 Task: Look for products in the category "Baby Food & Drinks" from Serenity Kids only.
Action: Mouse moved to (293, 132)
Screenshot: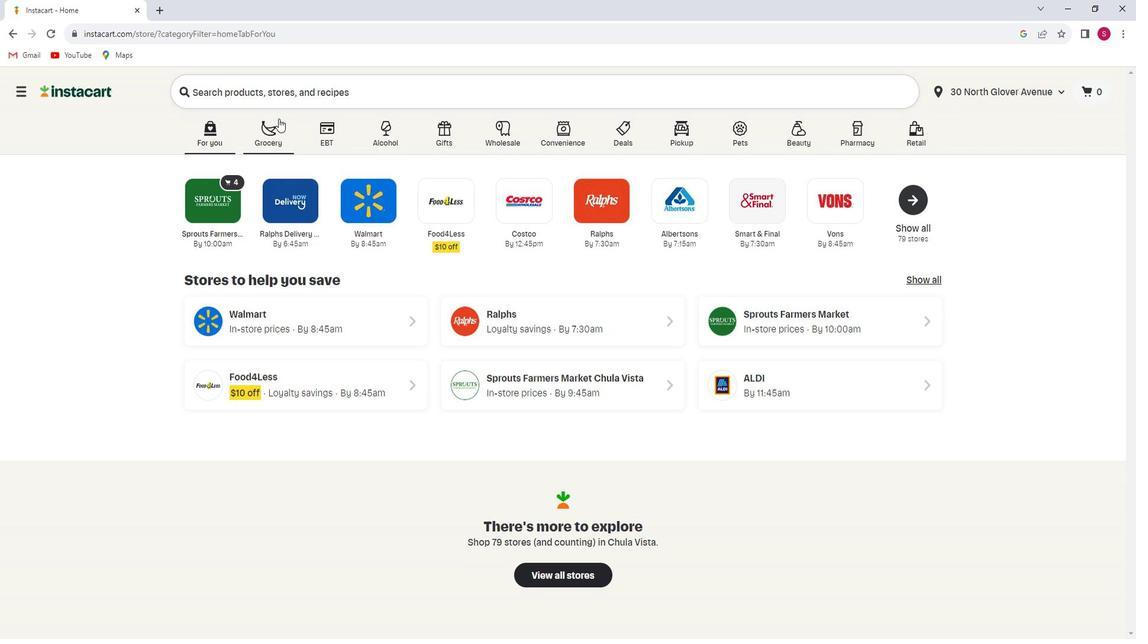 
Action: Mouse pressed left at (293, 132)
Screenshot: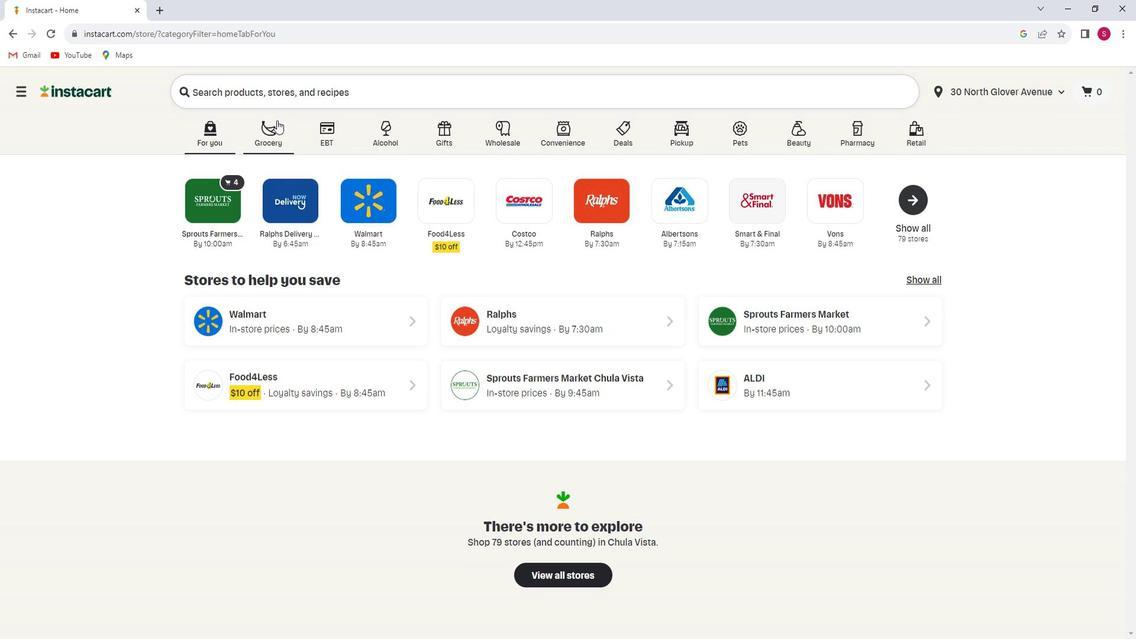 
Action: Mouse moved to (276, 358)
Screenshot: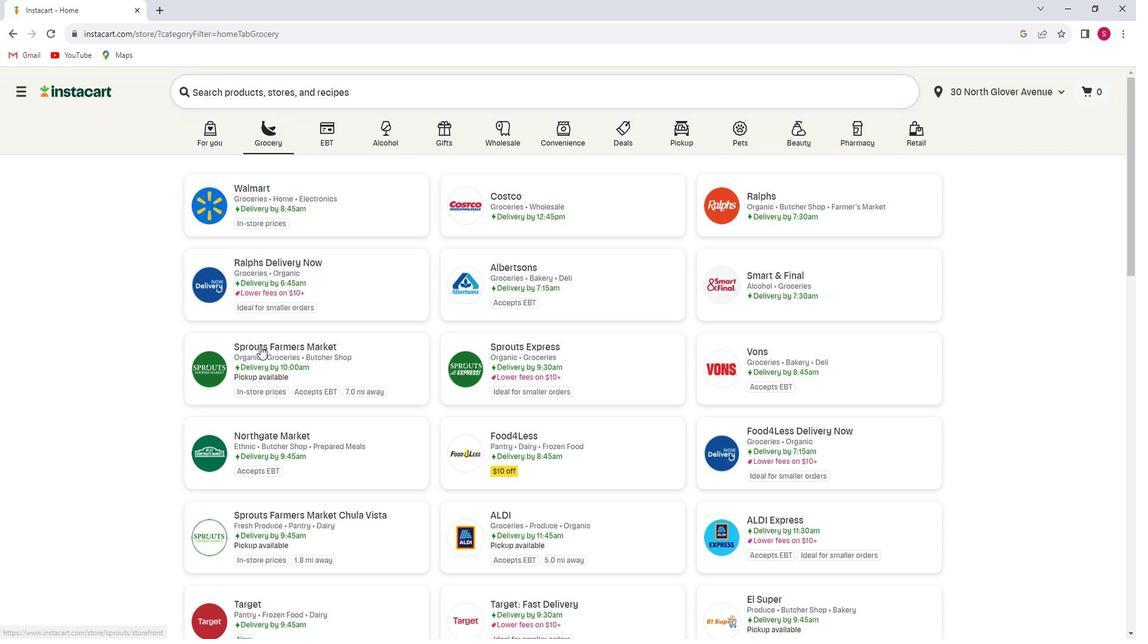 
Action: Mouse pressed left at (276, 358)
Screenshot: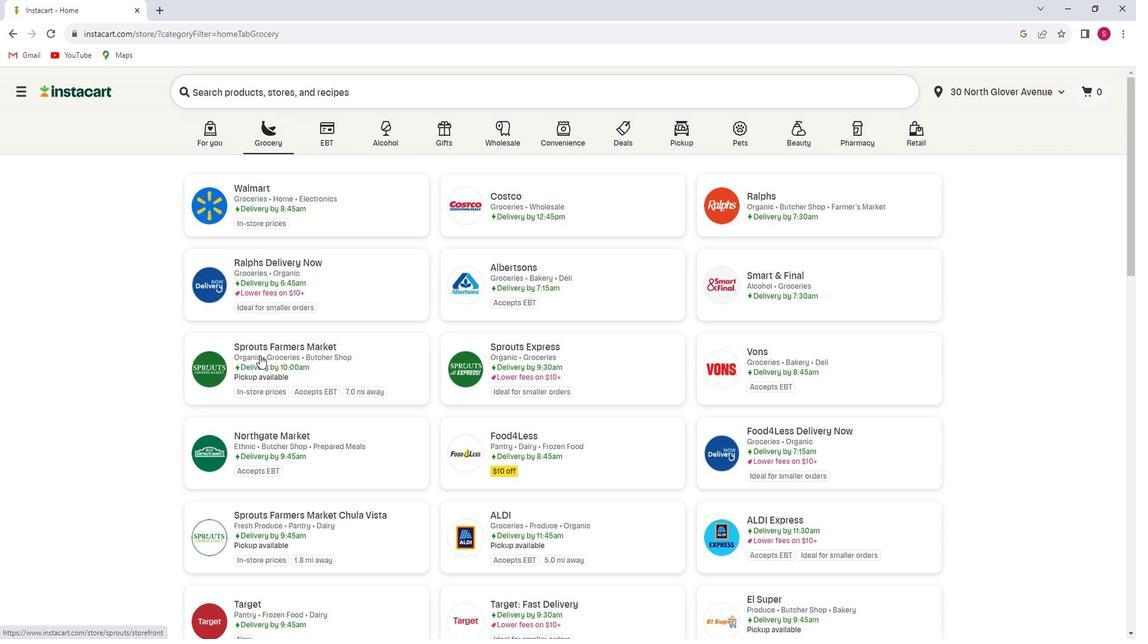 
Action: Mouse moved to (127, 370)
Screenshot: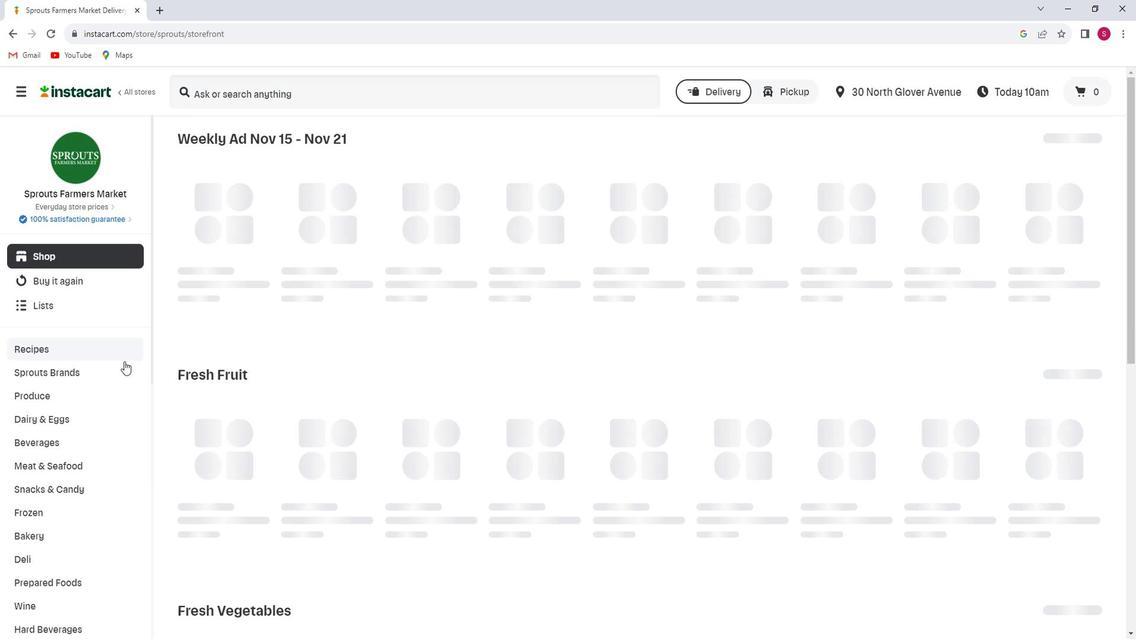 
Action: Mouse scrolled (127, 369) with delta (0, 0)
Screenshot: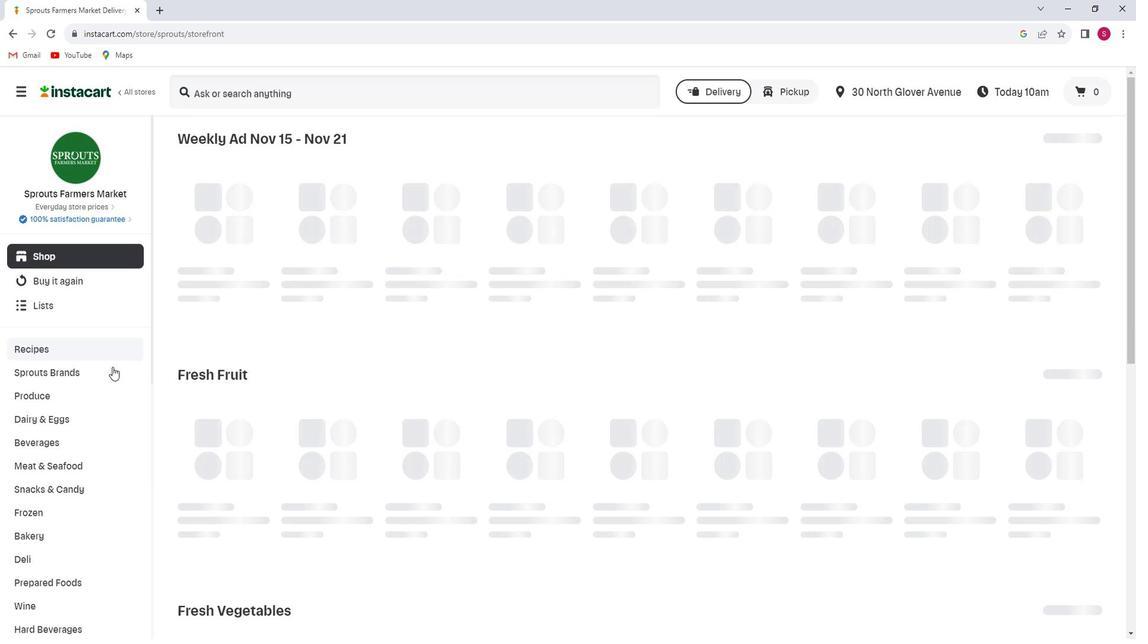
Action: Mouse scrolled (127, 369) with delta (0, 0)
Screenshot: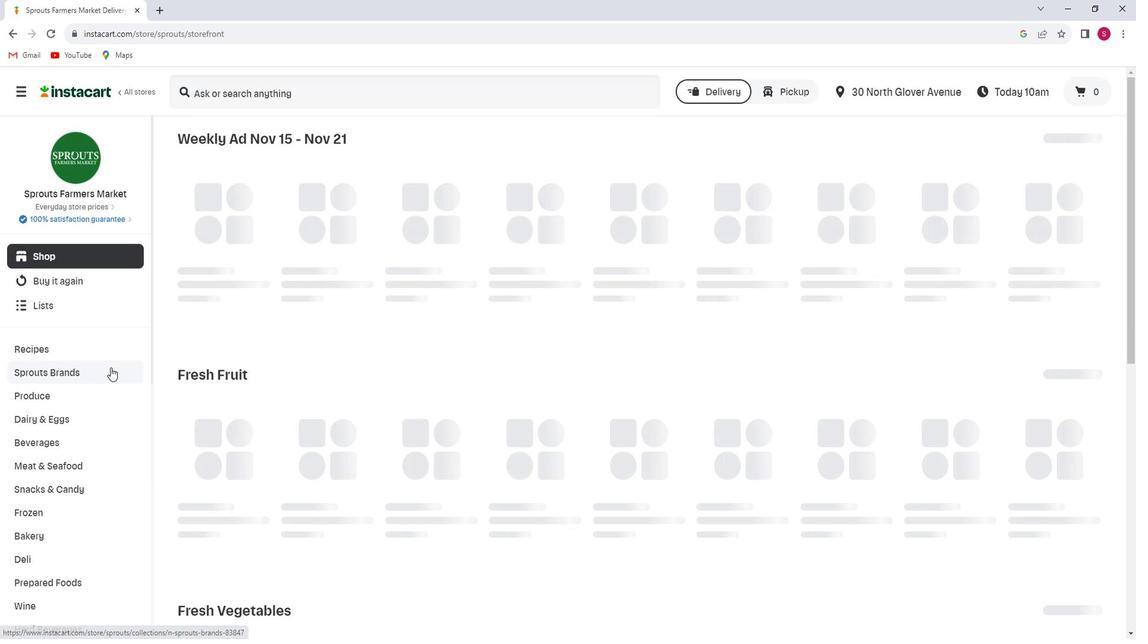 
Action: Mouse scrolled (127, 369) with delta (0, 0)
Screenshot: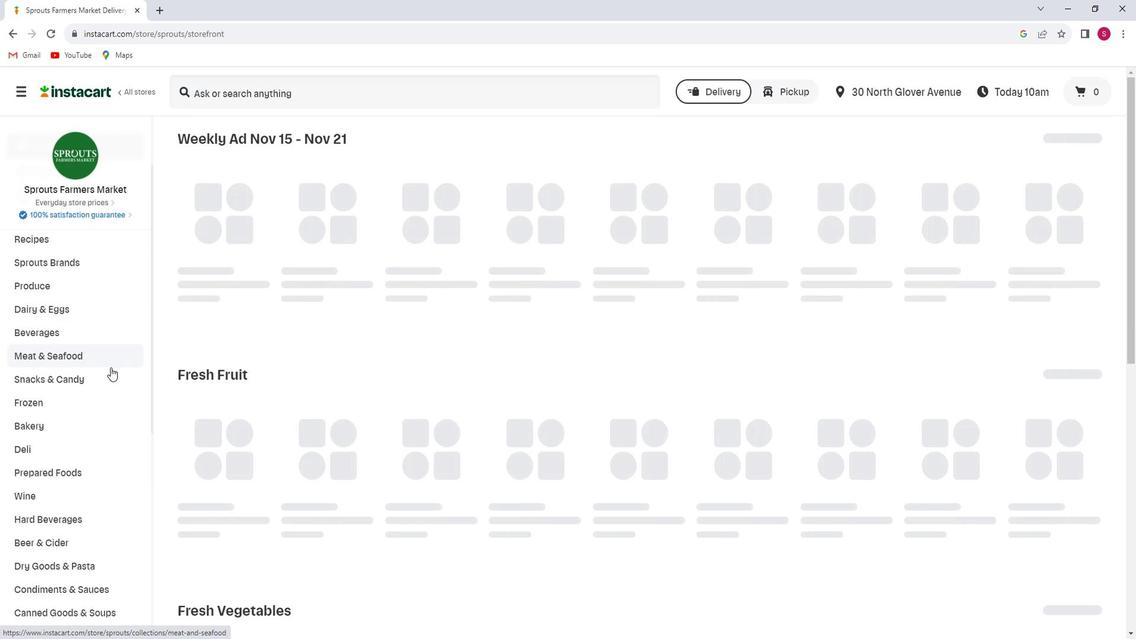 
Action: Mouse scrolled (127, 369) with delta (0, 0)
Screenshot: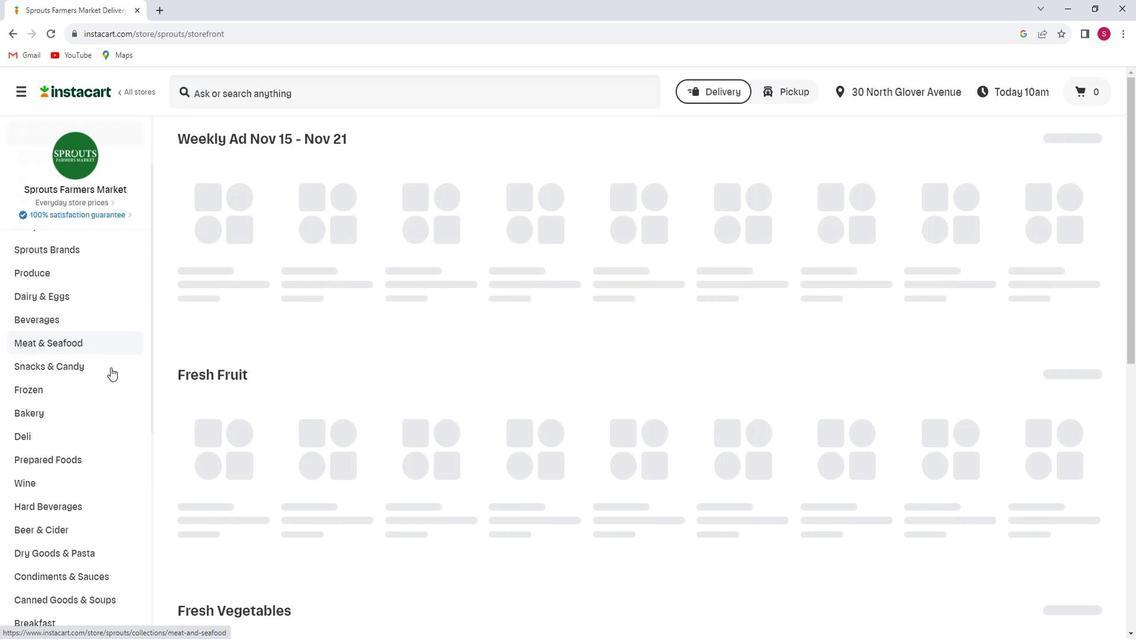 
Action: Mouse scrolled (127, 369) with delta (0, 0)
Screenshot: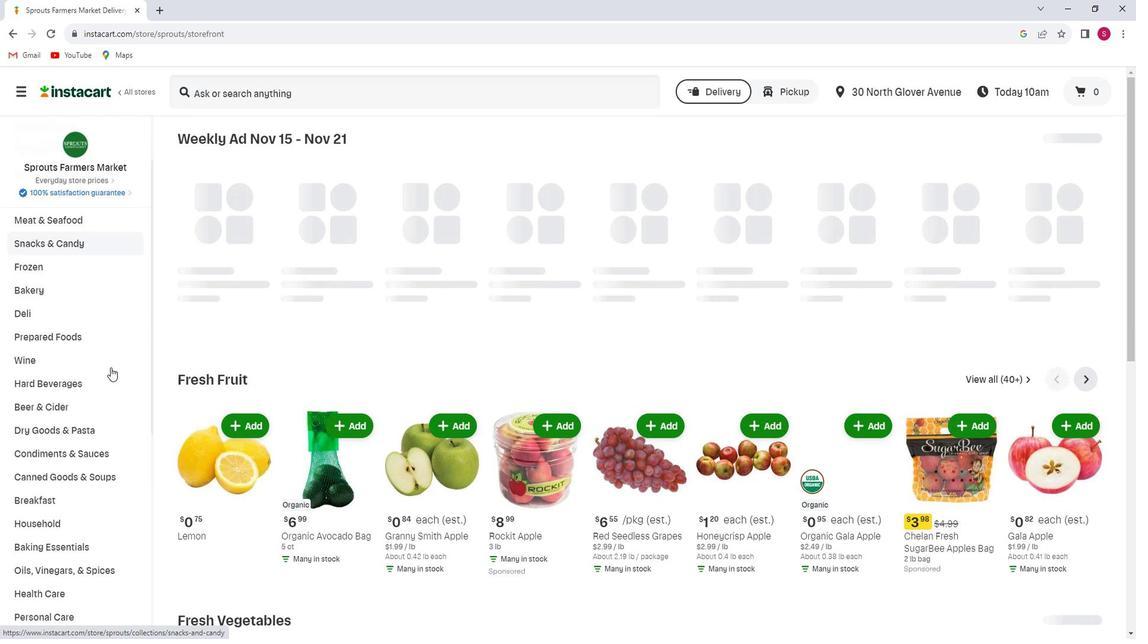 
Action: Mouse scrolled (127, 369) with delta (0, 0)
Screenshot: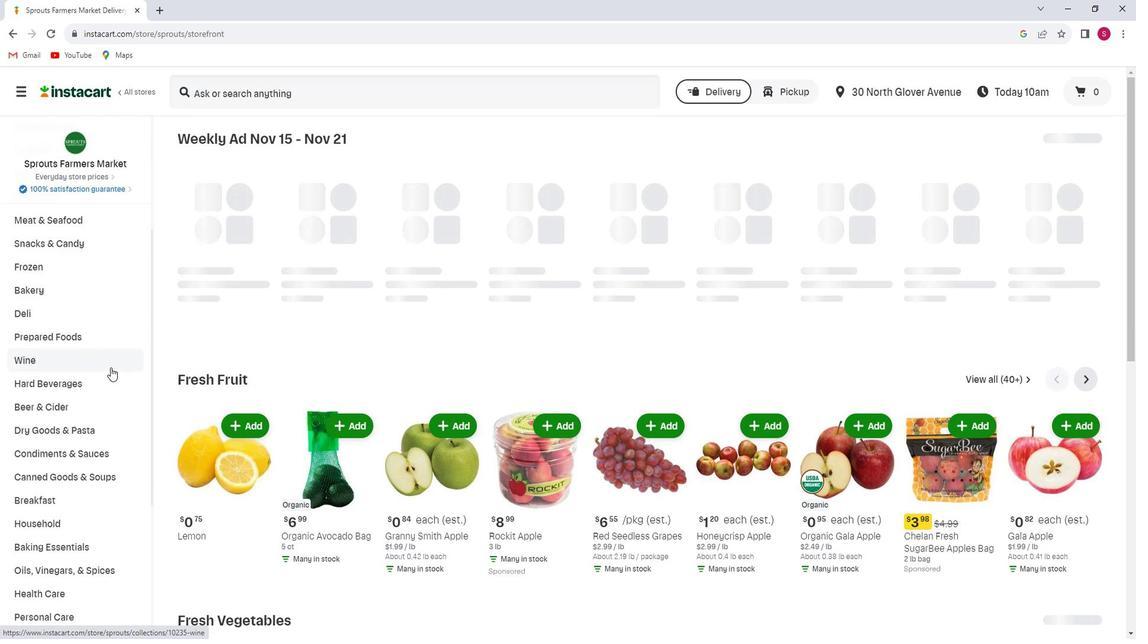 
Action: Mouse scrolled (127, 369) with delta (0, 0)
Screenshot: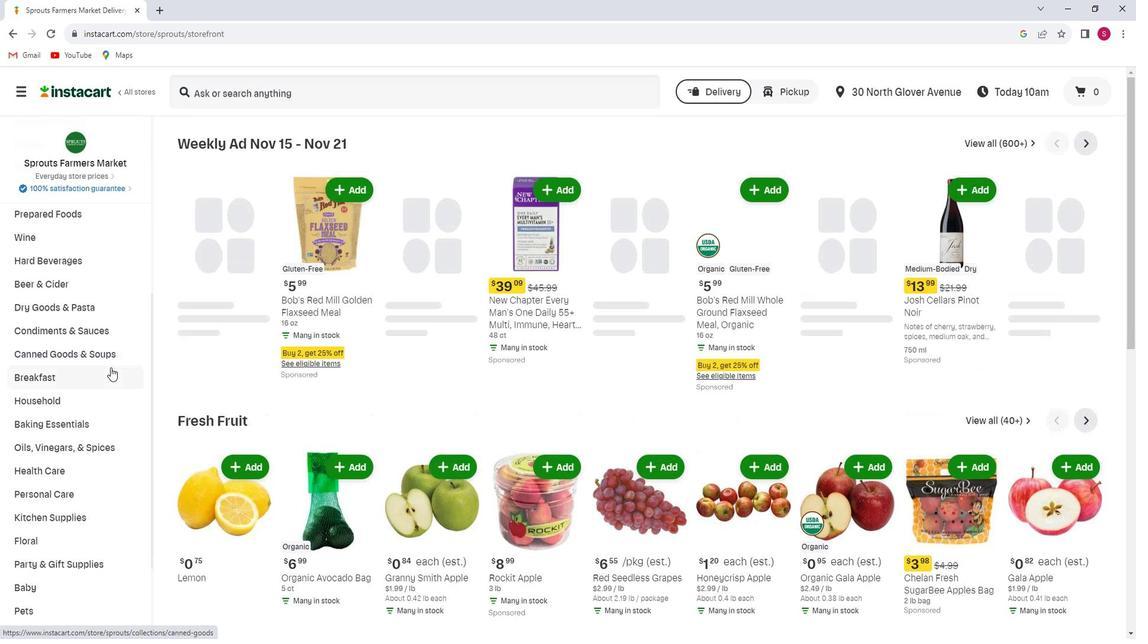 
Action: Mouse scrolled (127, 369) with delta (0, 0)
Screenshot: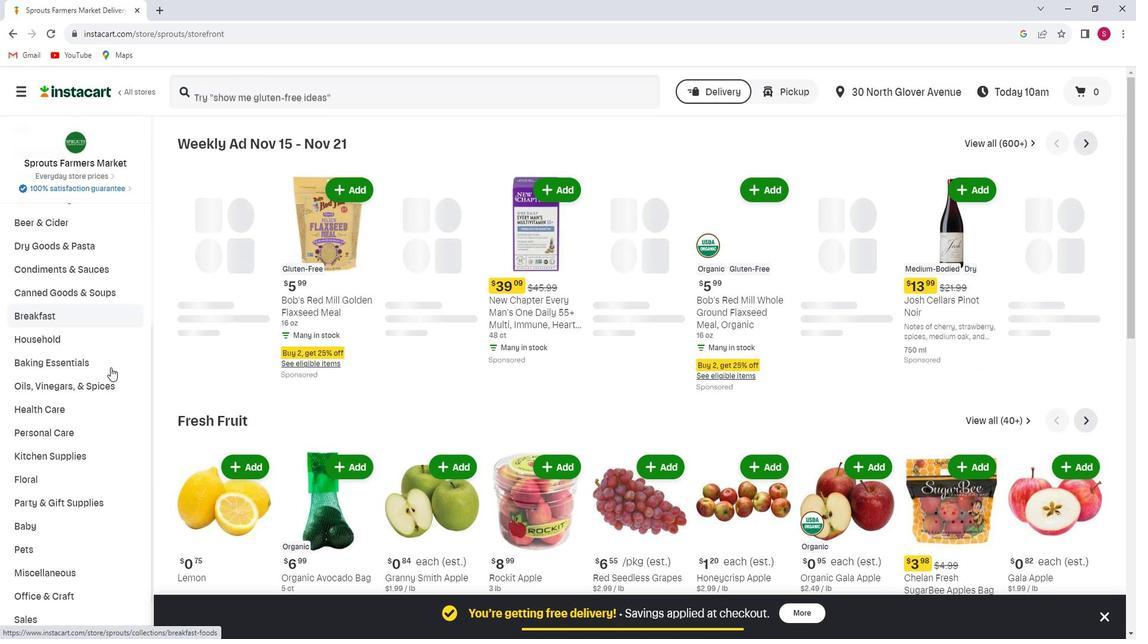 
Action: Mouse moved to (119, 376)
Screenshot: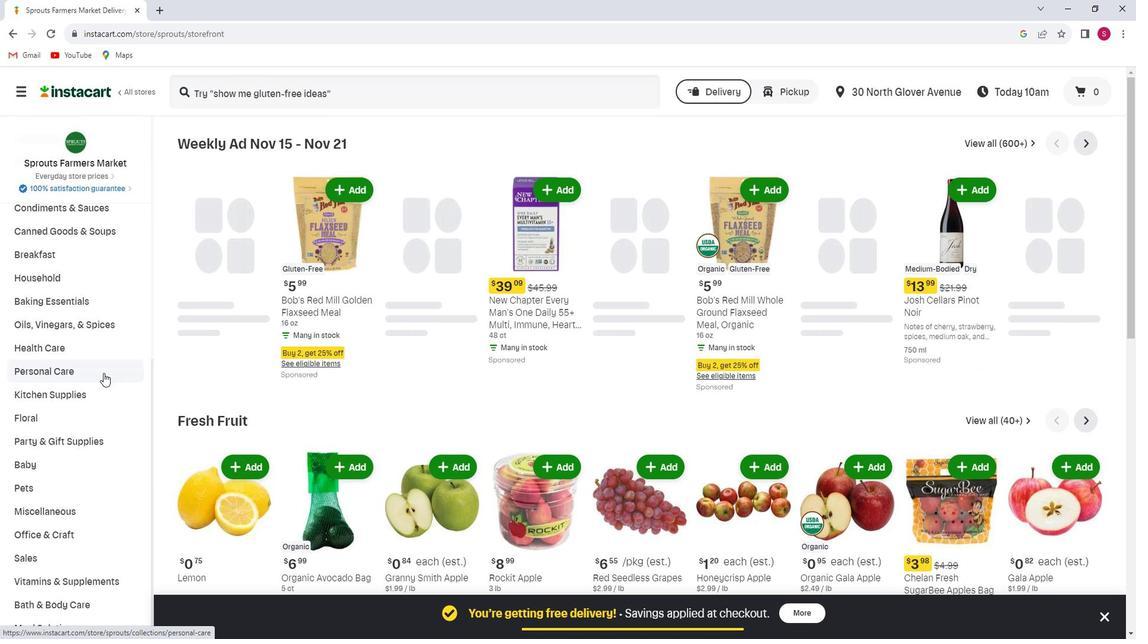 
Action: Mouse scrolled (119, 375) with delta (0, 0)
Screenshot: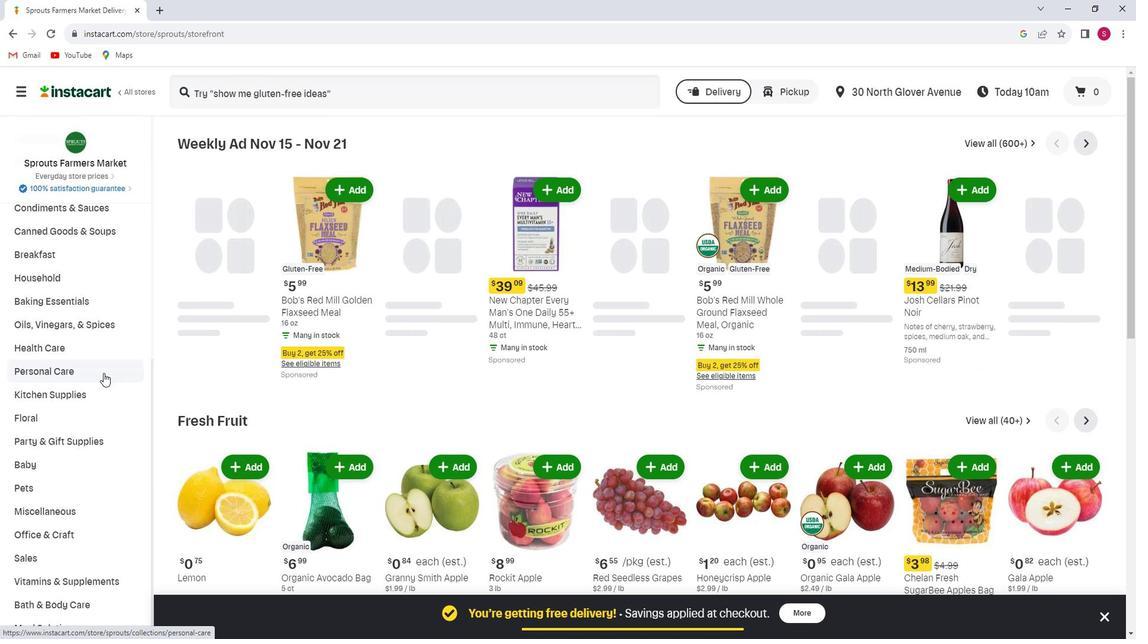 
Action: Mouse moved to (119, 377)
Screenshot: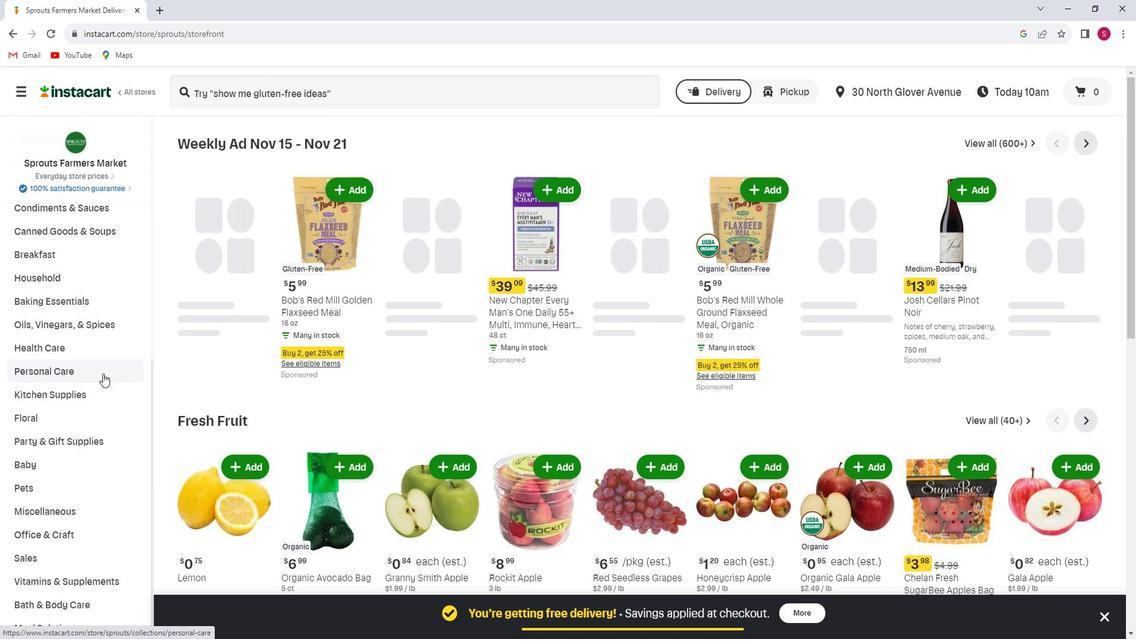 
Action: Mouse scrolled (119, 376) with delta (0, 0)
Screenshot: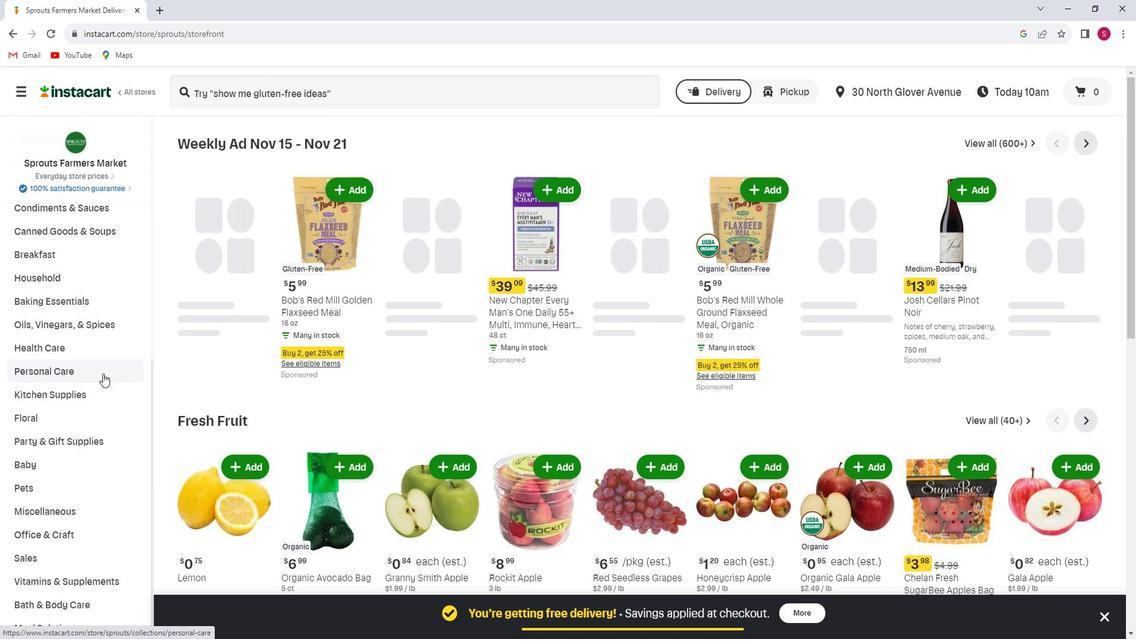 
Action: Mouse moved to (68, 451)
Screenshot: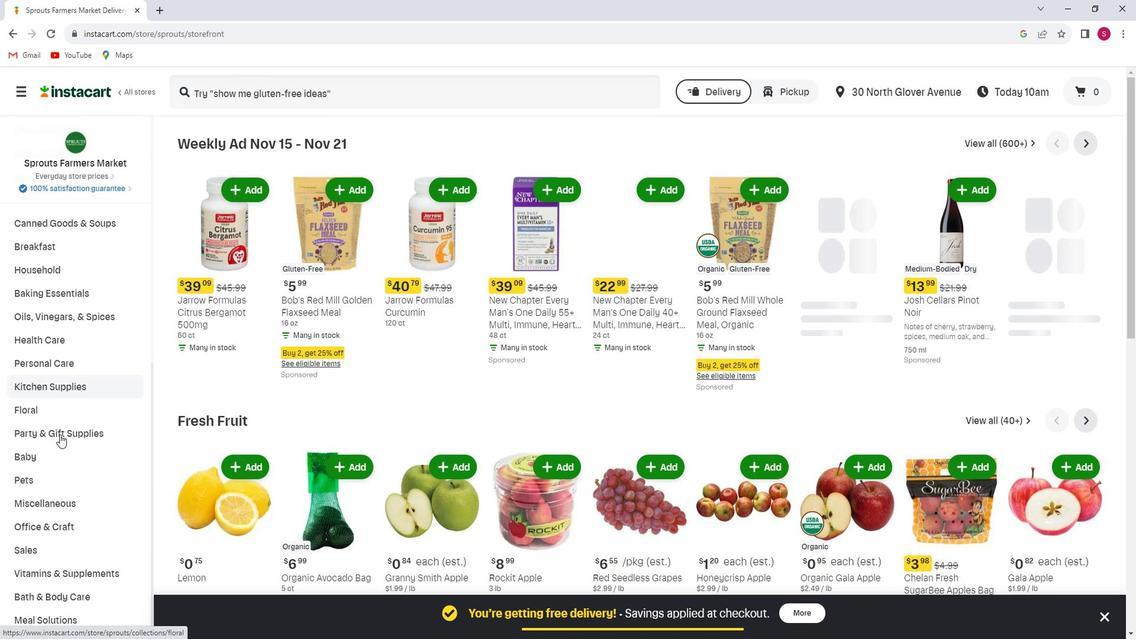 
Action: Mouse pressed left at (68, 451)
Screenshot: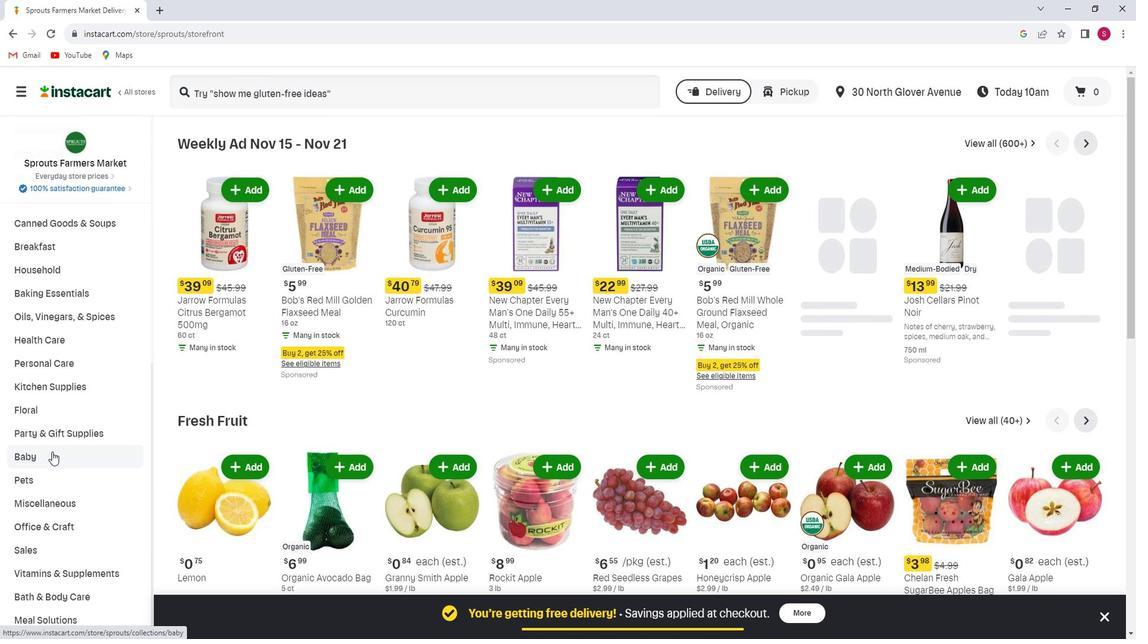 
Action: Mouse moved to (73, 544)
Screenshot: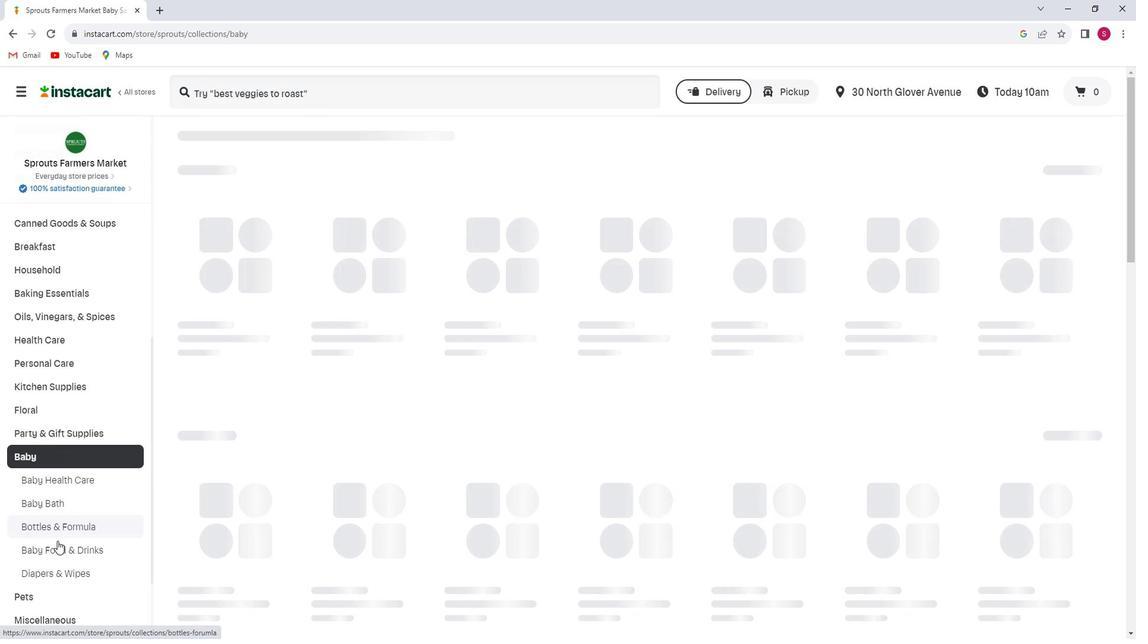 
Action: Mouse pressed left at (73, 544)
Screenshot: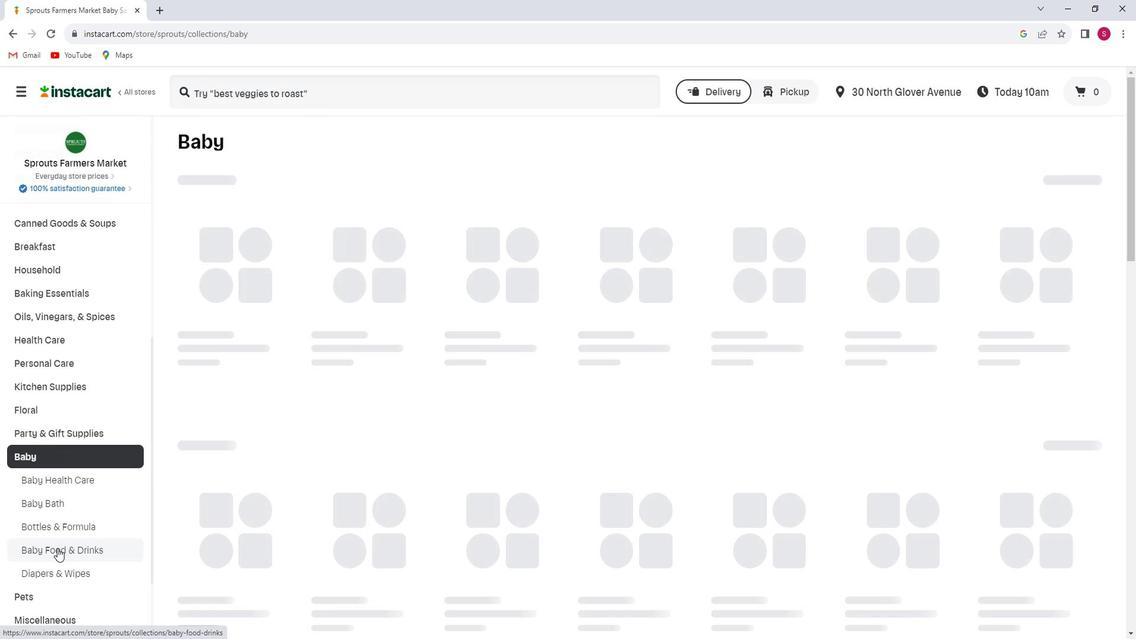 
Action: Mouse moved to (488, 246)
Screenshot: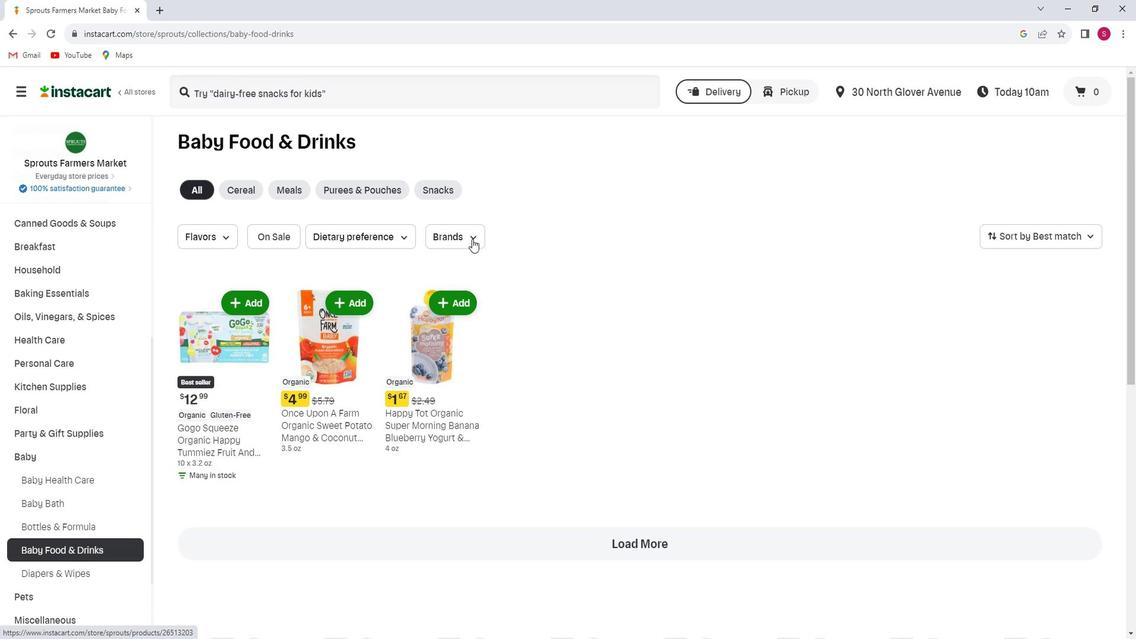 
Action: Mouse pressed left at (488, 246)
Screenshot: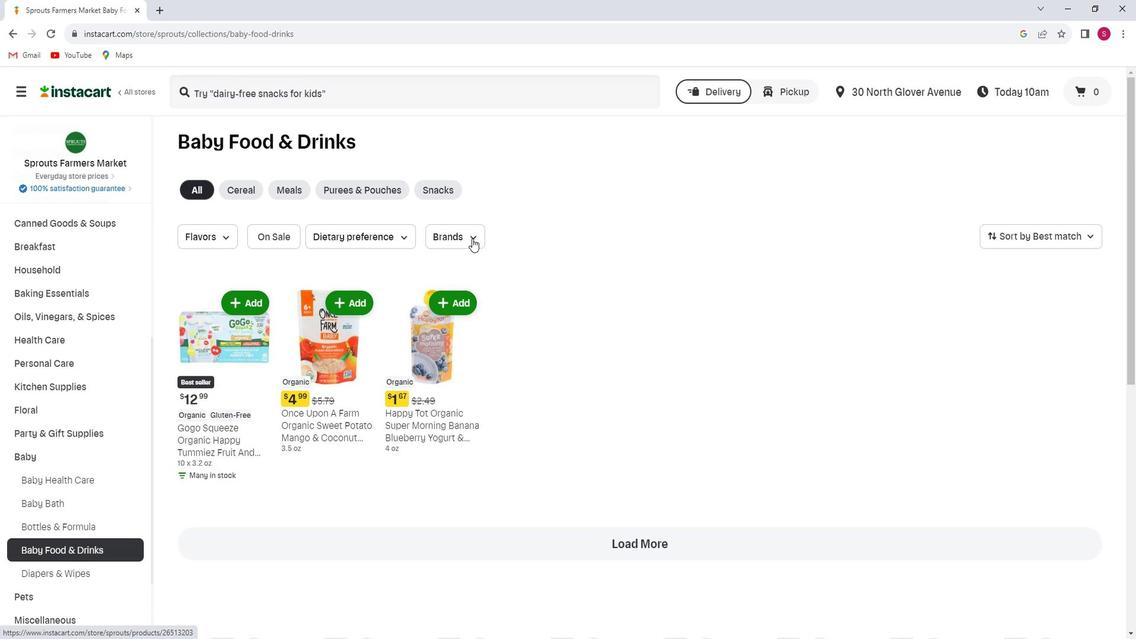 
Action: Mouse moved to (461, 427)
Screenshot: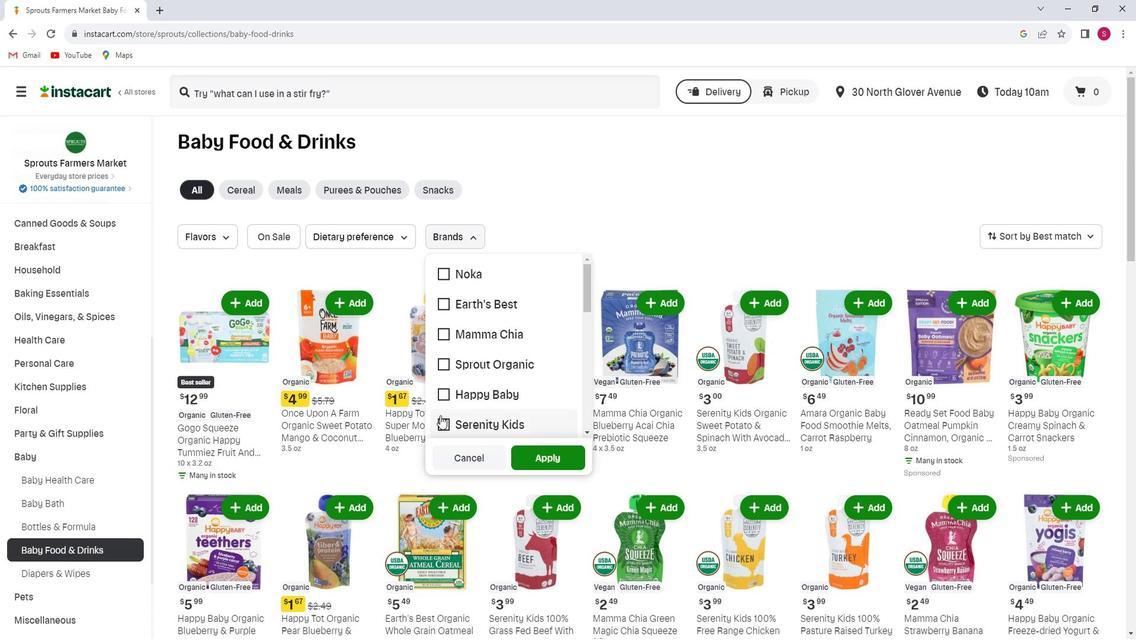 
Action: Mouse pressed left at (461, 427)
Screenshot: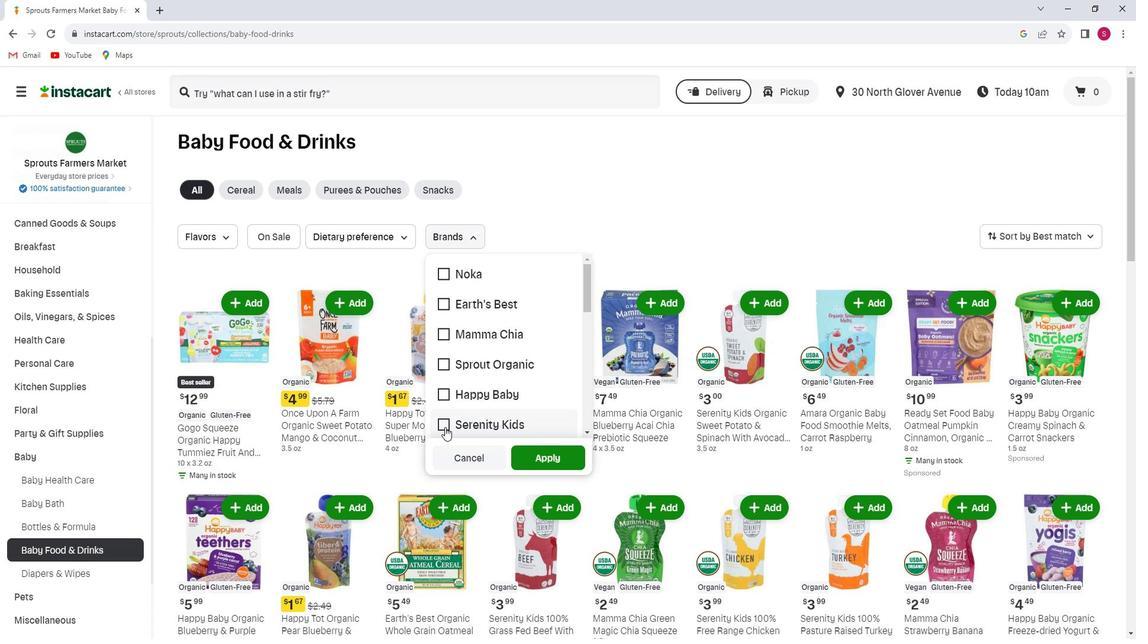 
Action: Mouse moved to (564, 455)
Screenshot: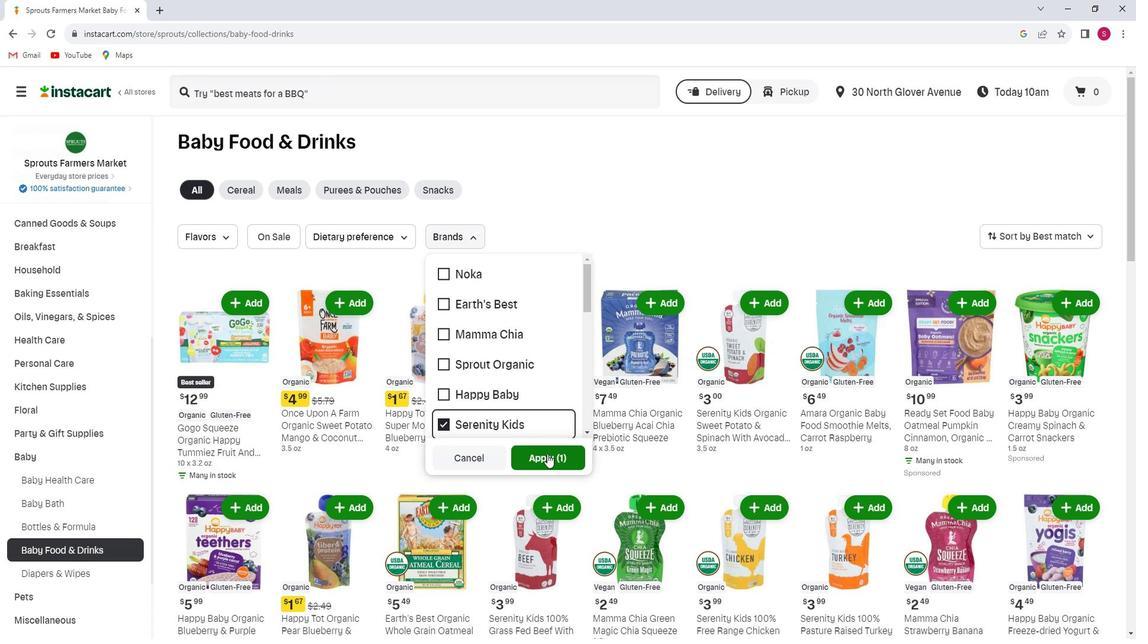 
Action: Mouse pressed left at (564, 455)
Screenshot: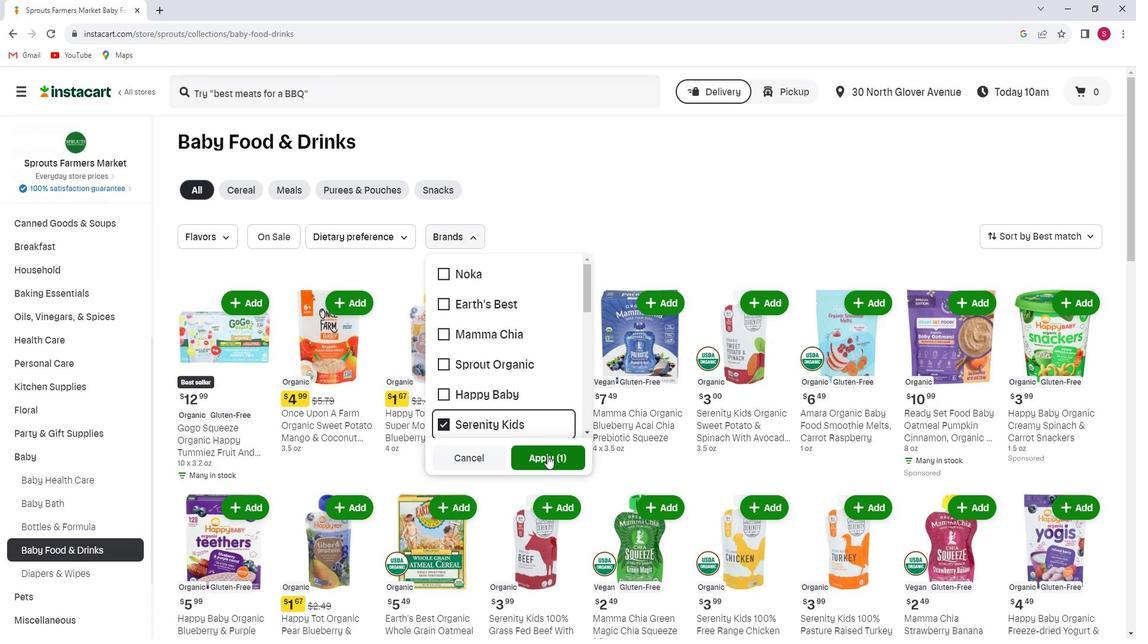 
